 Task: Zoom in the location "Villa in Joshua Tree, California, United States" two times.
Action: Mouse moved to (1003, 164)
Screenshot: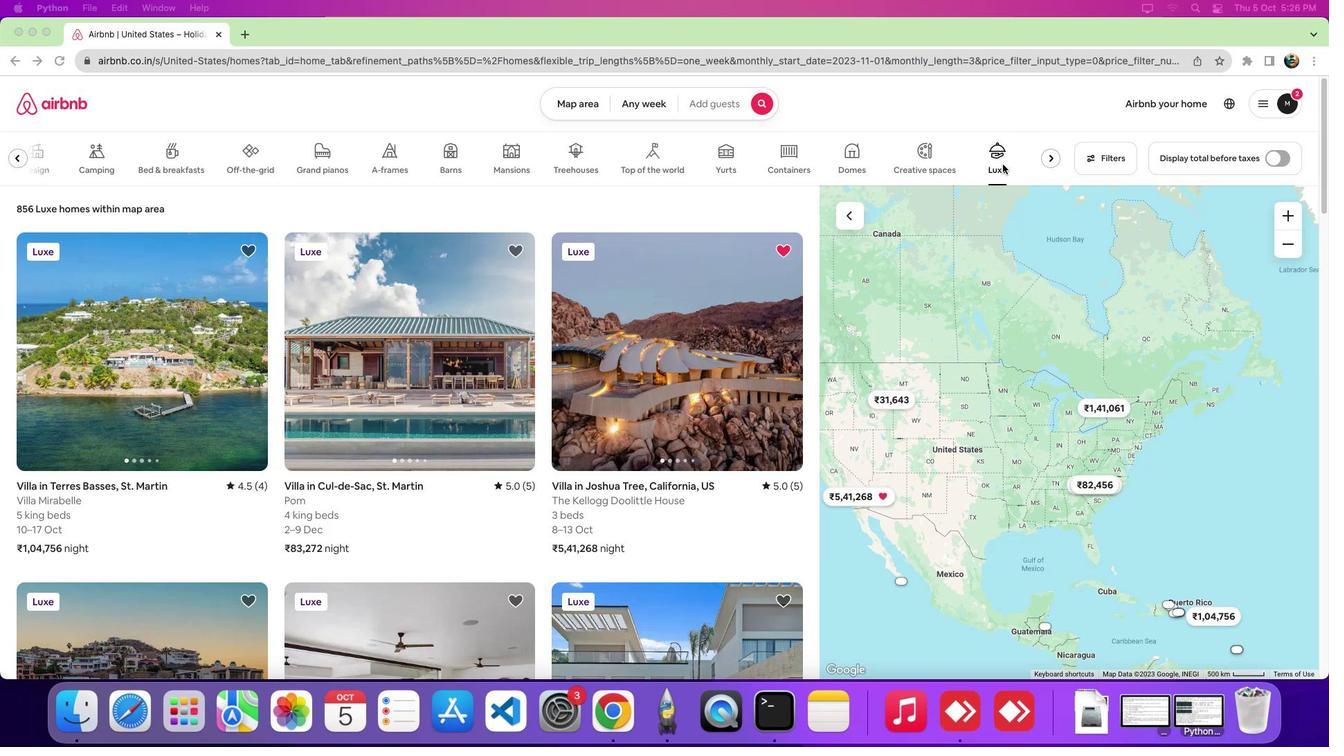 
Action: Mouse pressed left at (1003, 164)
Screenshot: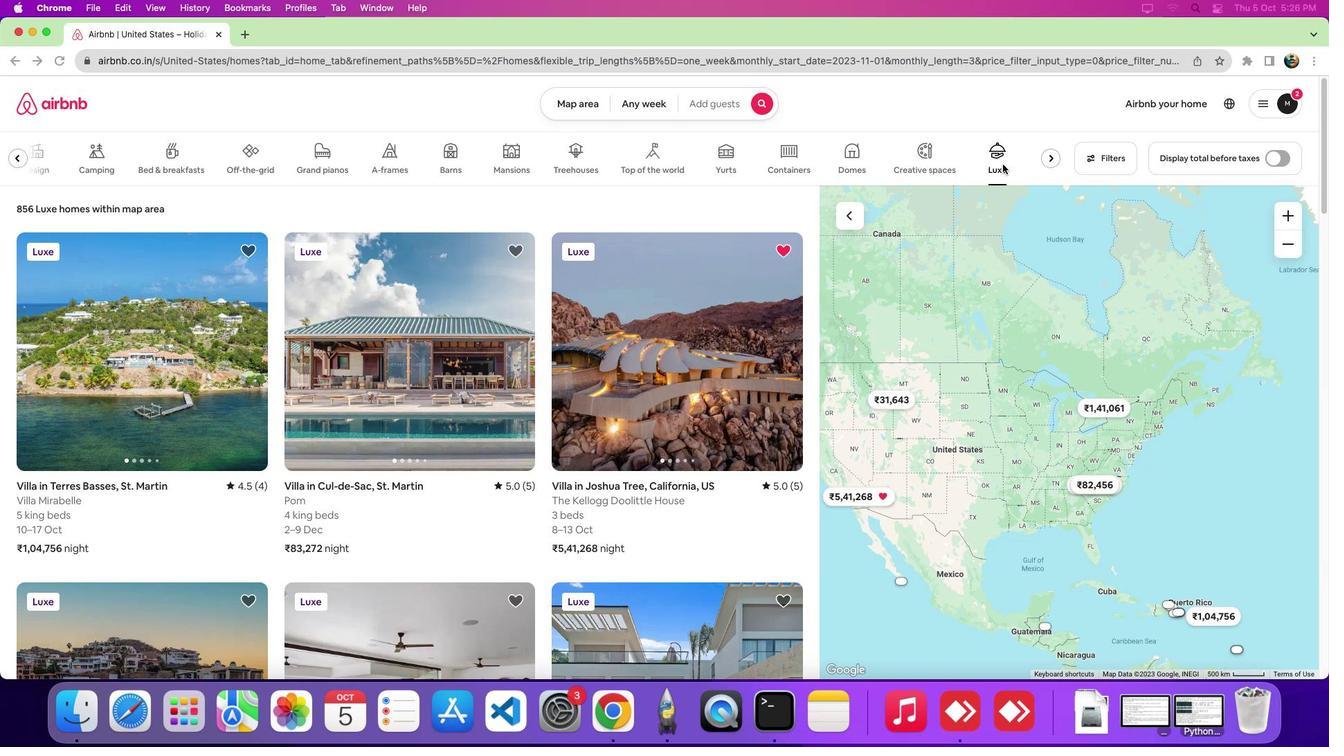 
Action: Mouse moved to (668, 371)
Screenshot: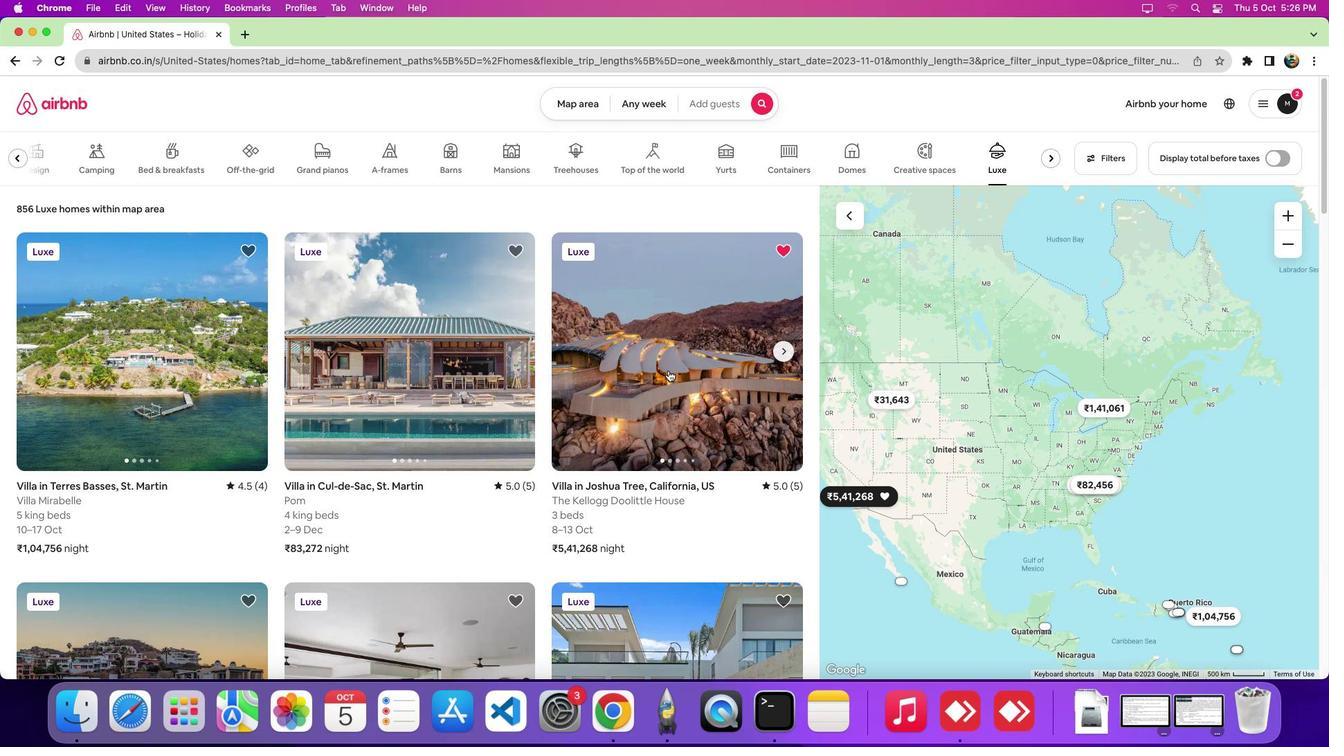 
Action: Mouse pressed left at (668, 371)
Screenshot: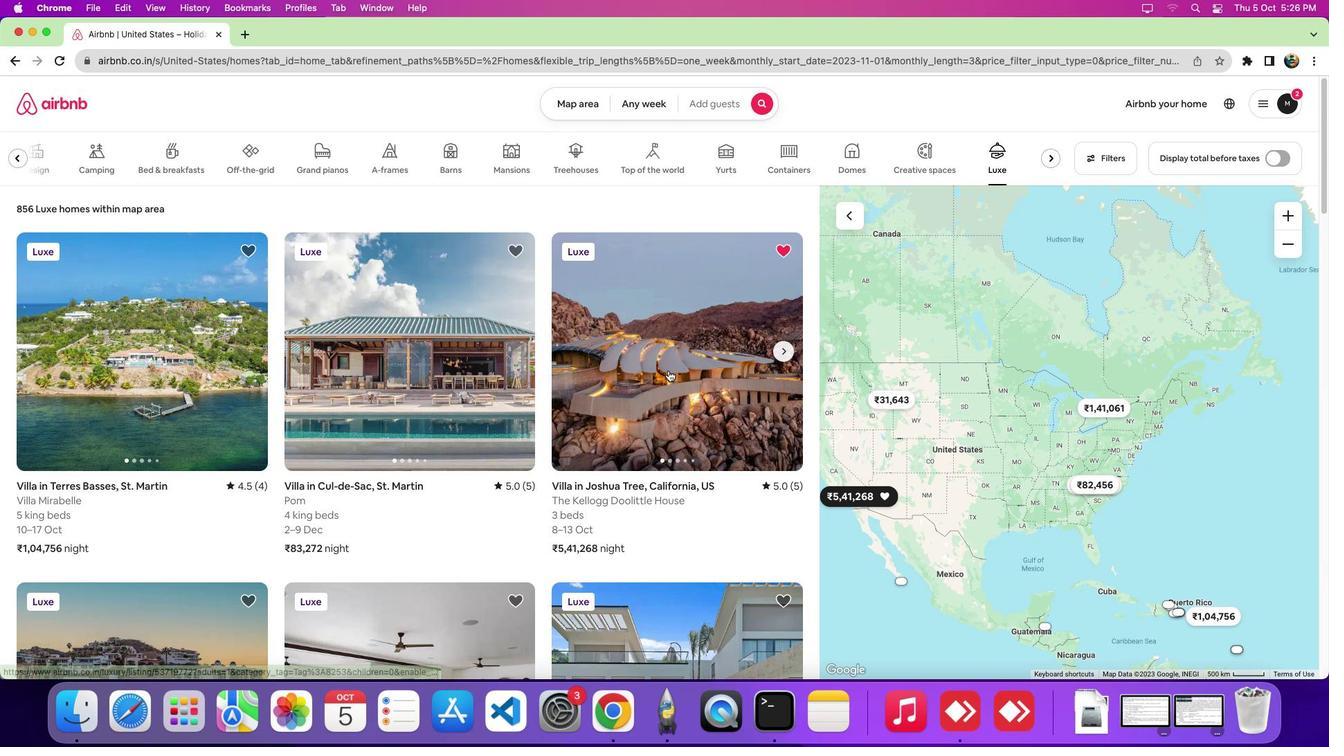 
Action: Mouse moved to (676, 445)
Screenshot: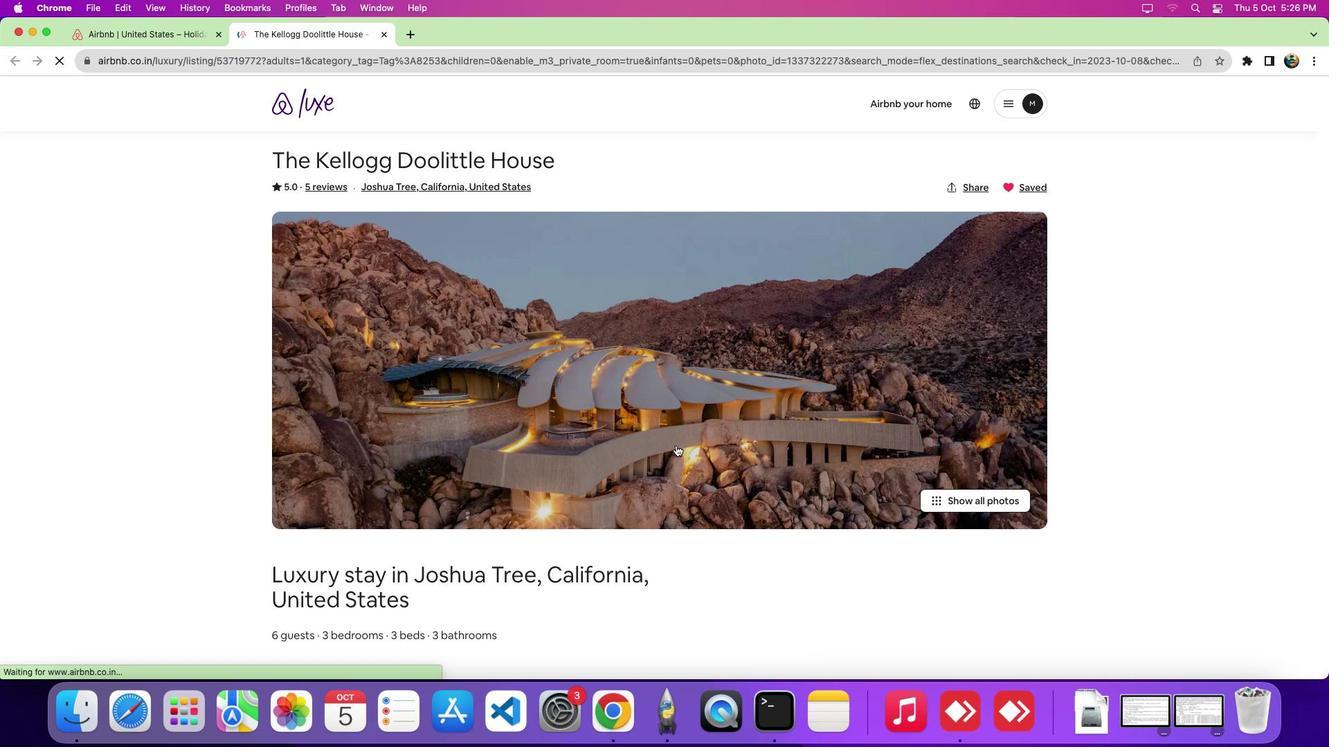 
Action: Mouse scrolled (676, 445) with delta (0, 0)
Screenshot: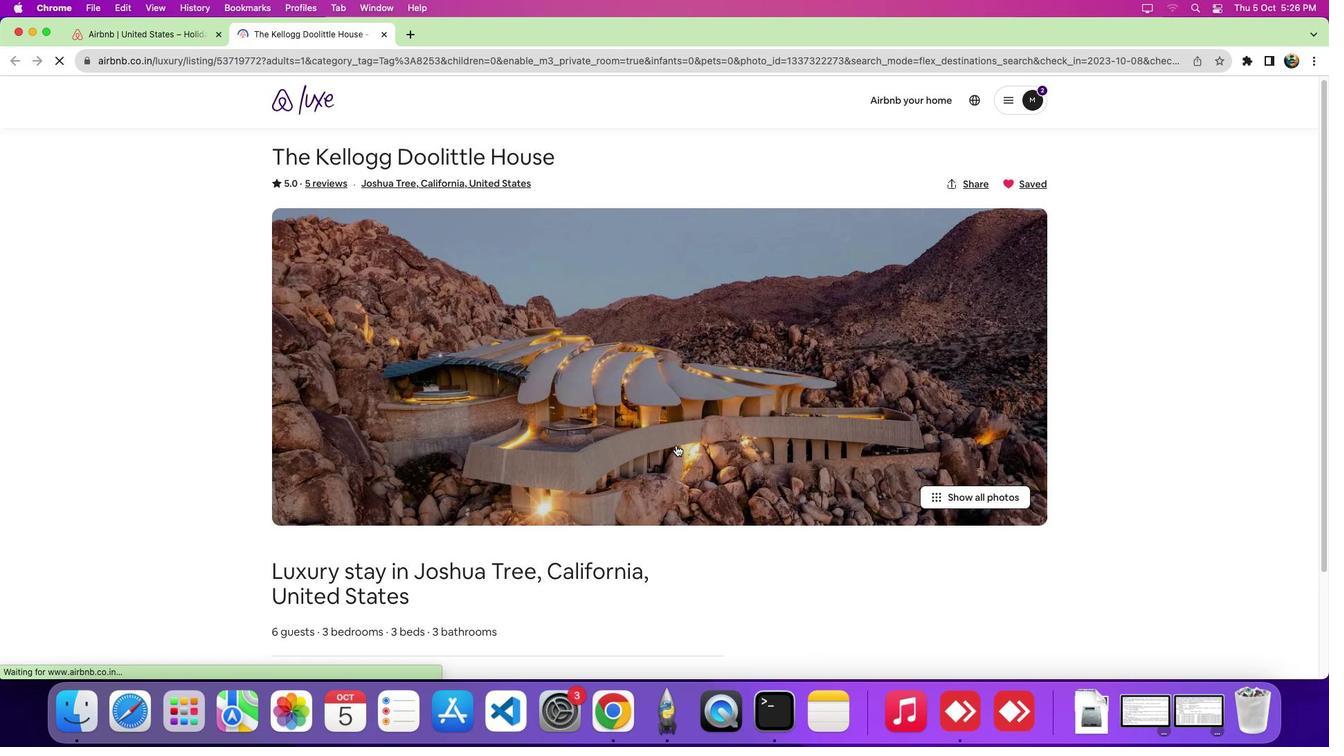 
Action: Mouse scrolled (676, 445) with delta (0, -1)
Screenshot: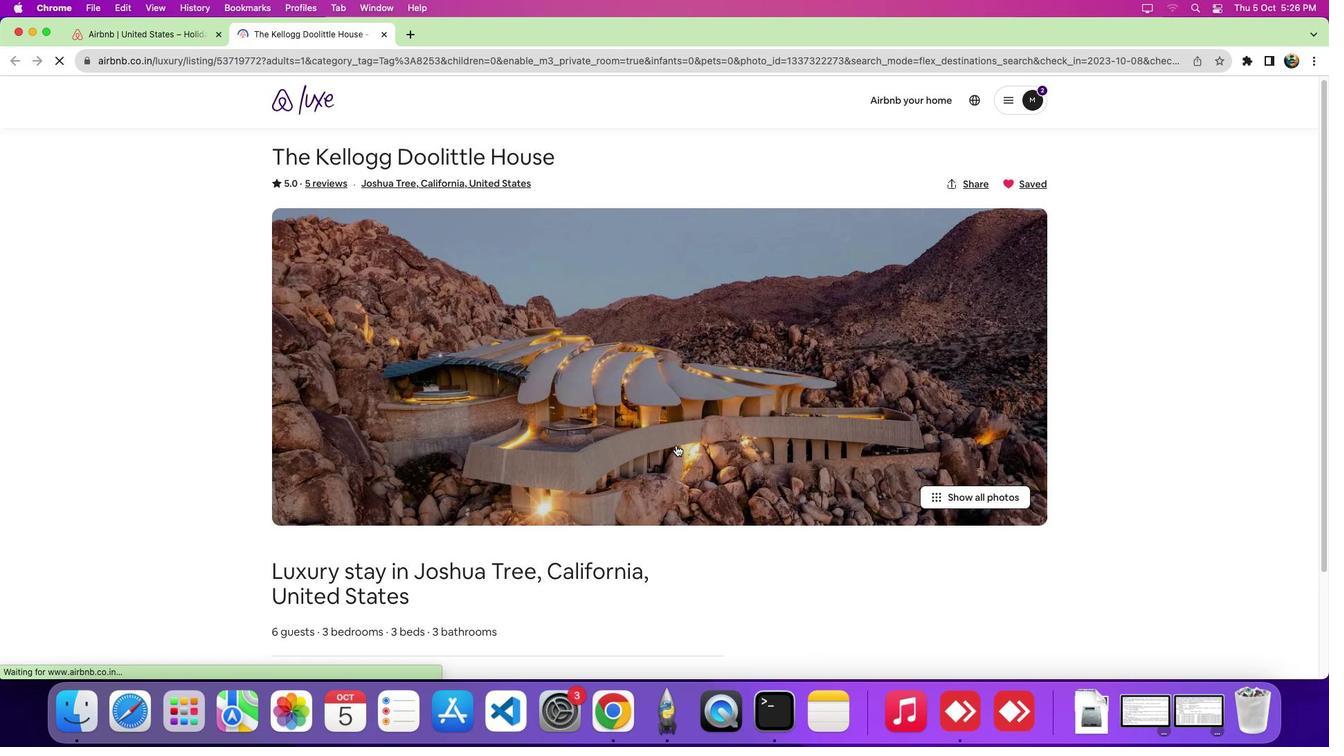 
Action: Mouse scrolled (676, 445) with delta (0, -6)
Screenshot: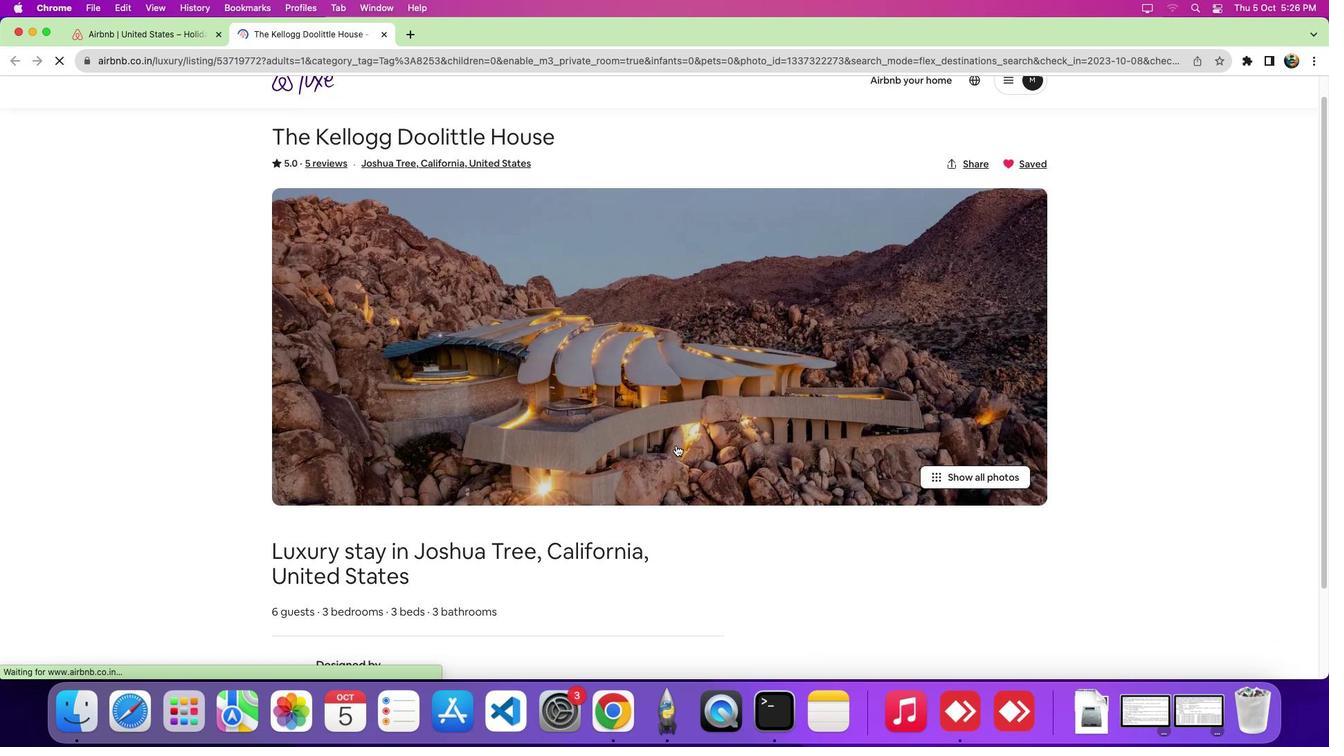 
Action: Mouse scrolled (676, 445) with delta (0, -9)
Screenshot: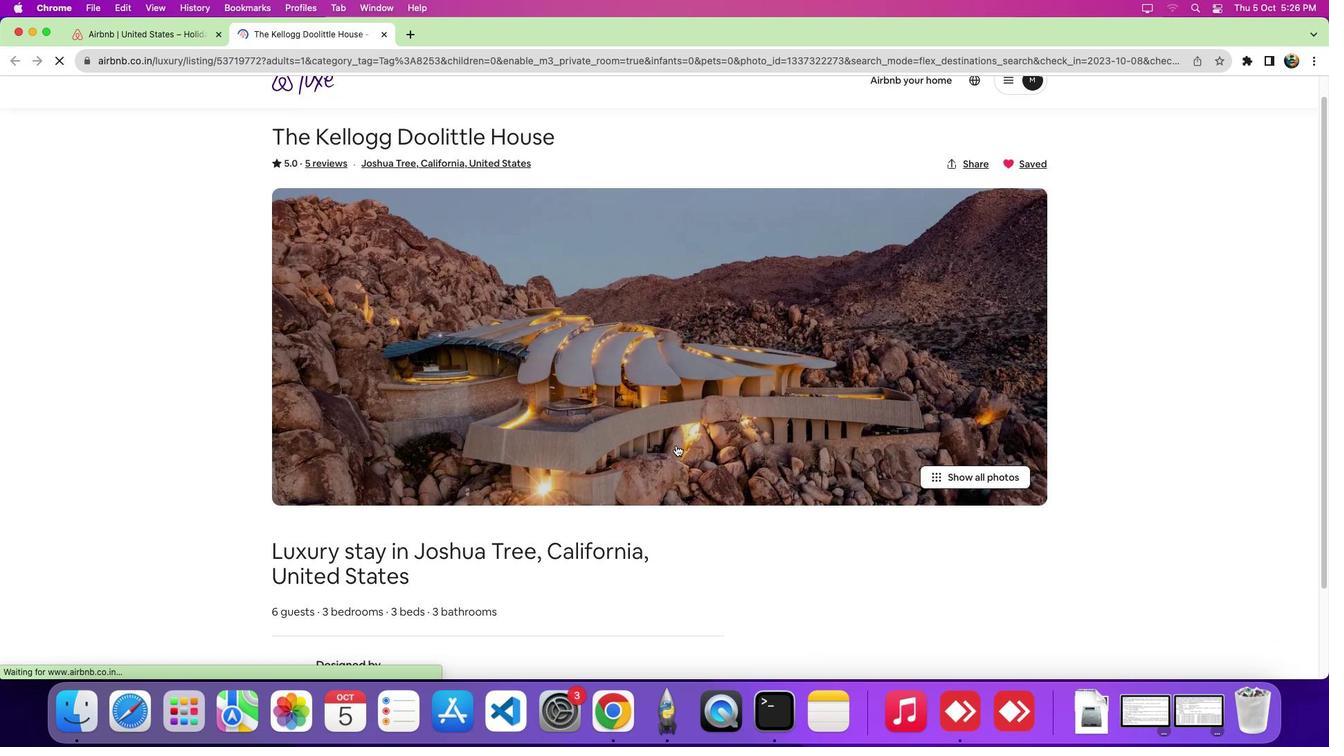 
Action: Mouse scrolled (676, 445) with delta (0, -10)
Screenshot: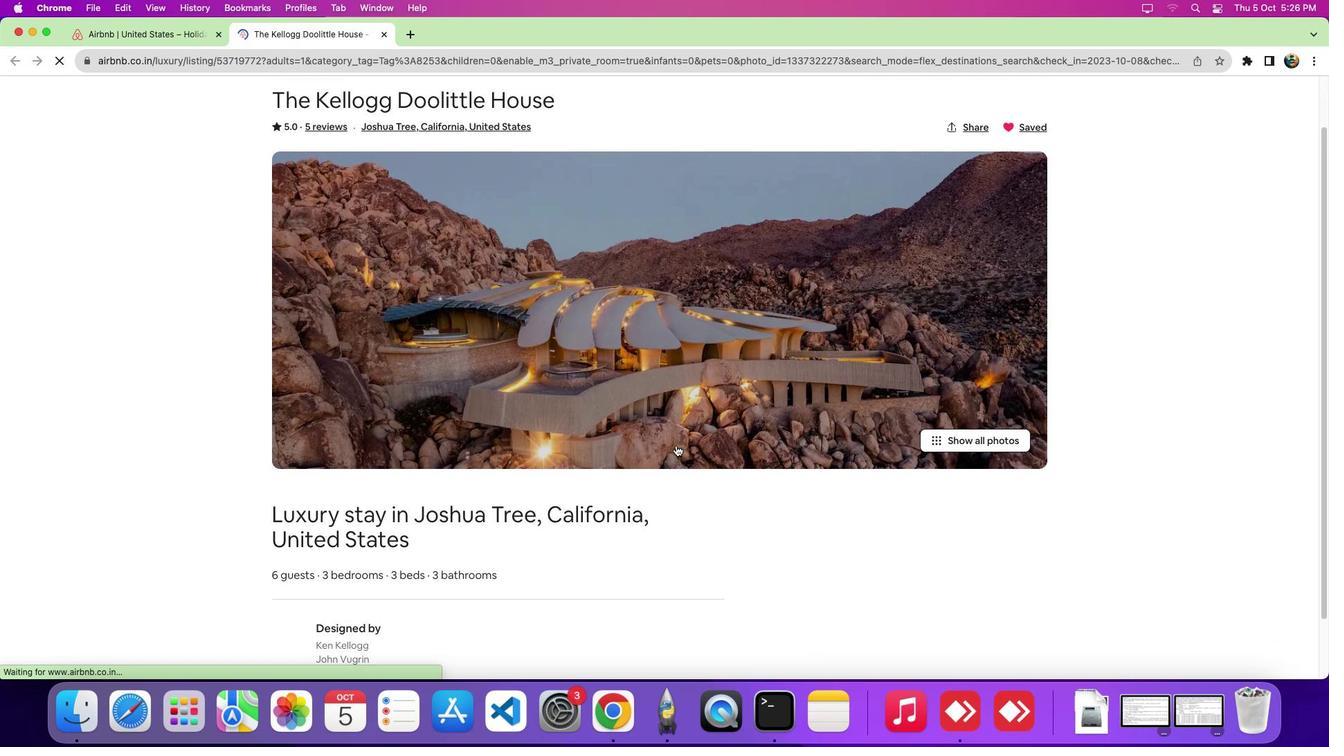 
Action: Mouse scrolled (676, 445) with delta (0, 0)
Screenshot: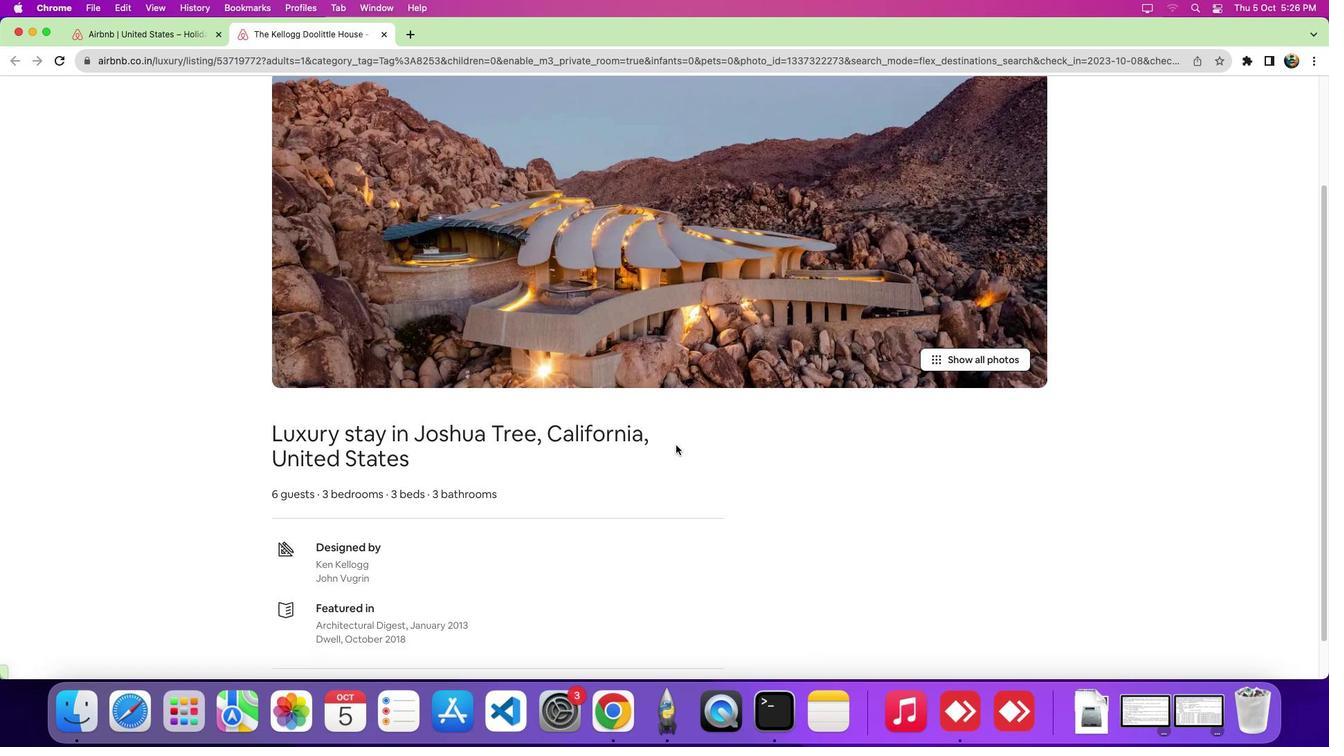 
Action: Mouse scrolled (676, 445) with delta (0, -1)
Screenshot: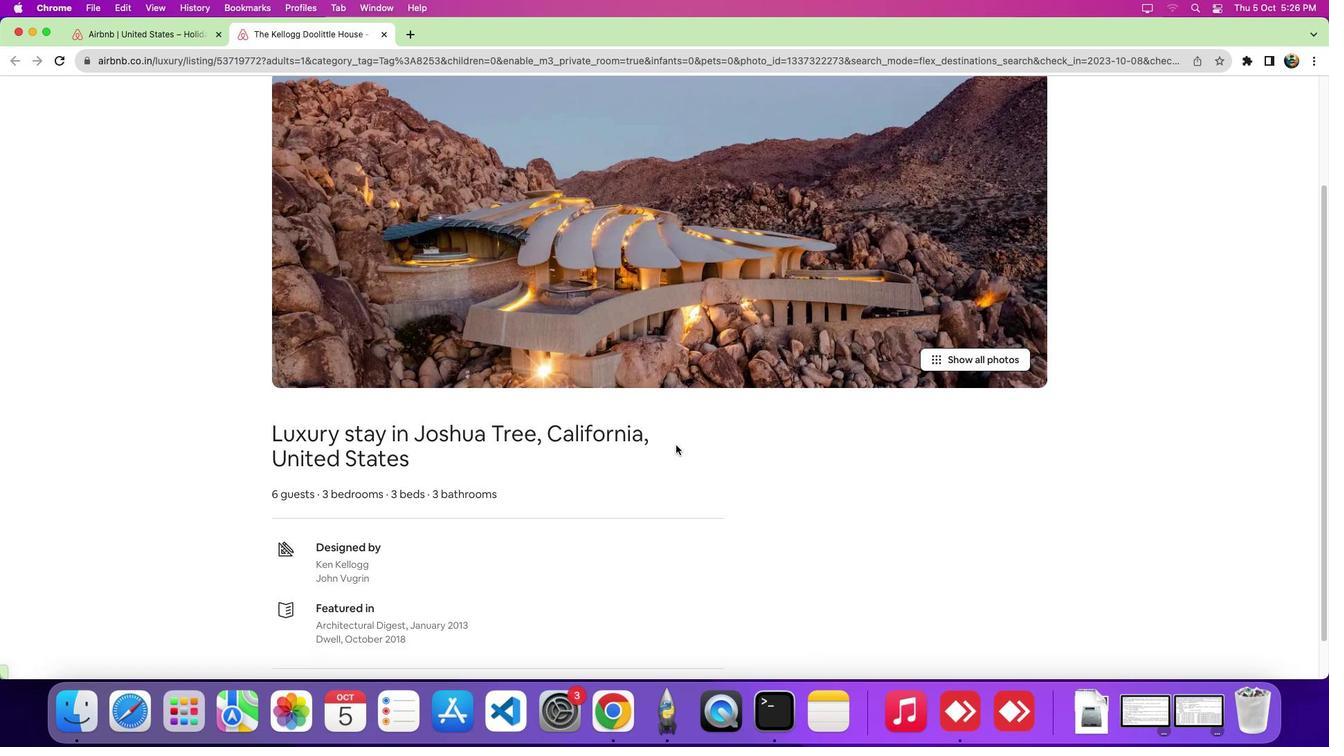 
Action: Mouse scrolled (676, 445) with delta (0, -6)
Screenshot: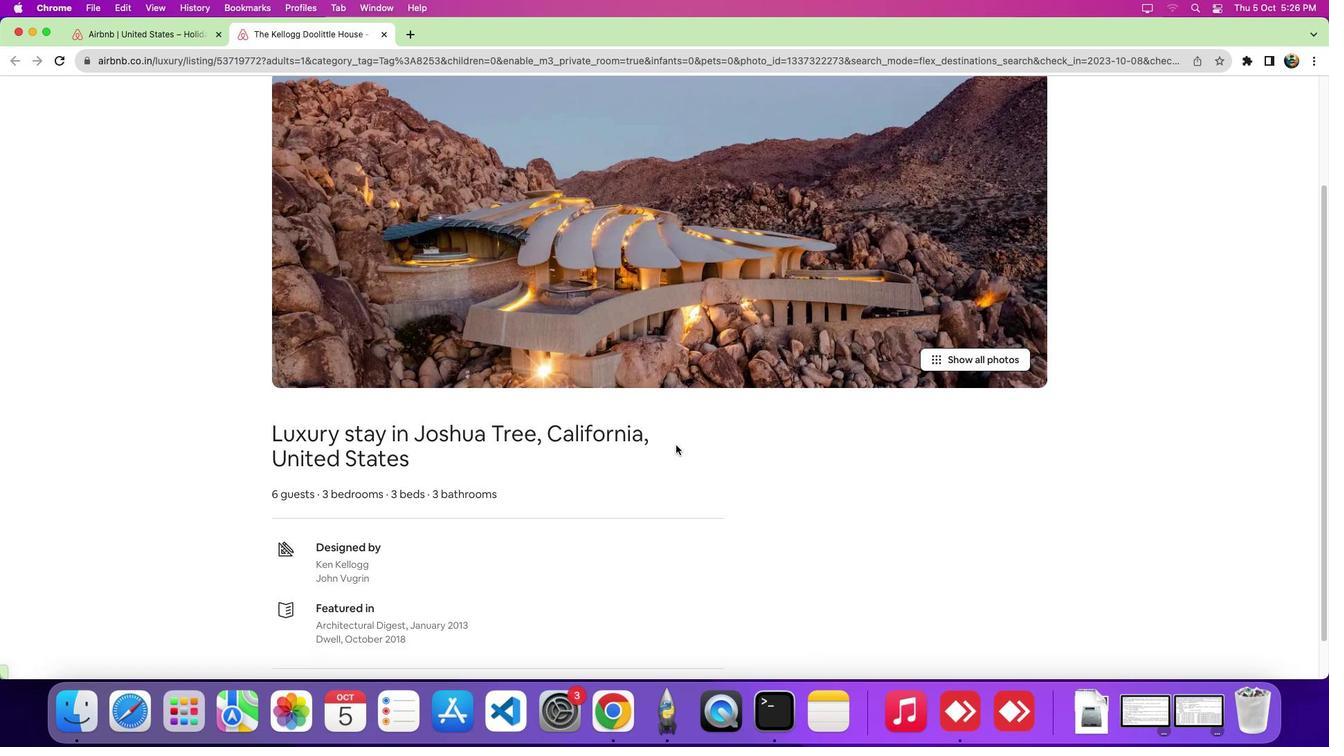
Action: Mouse scrolled (676, 445) with delta (0, -9)
Screenshot: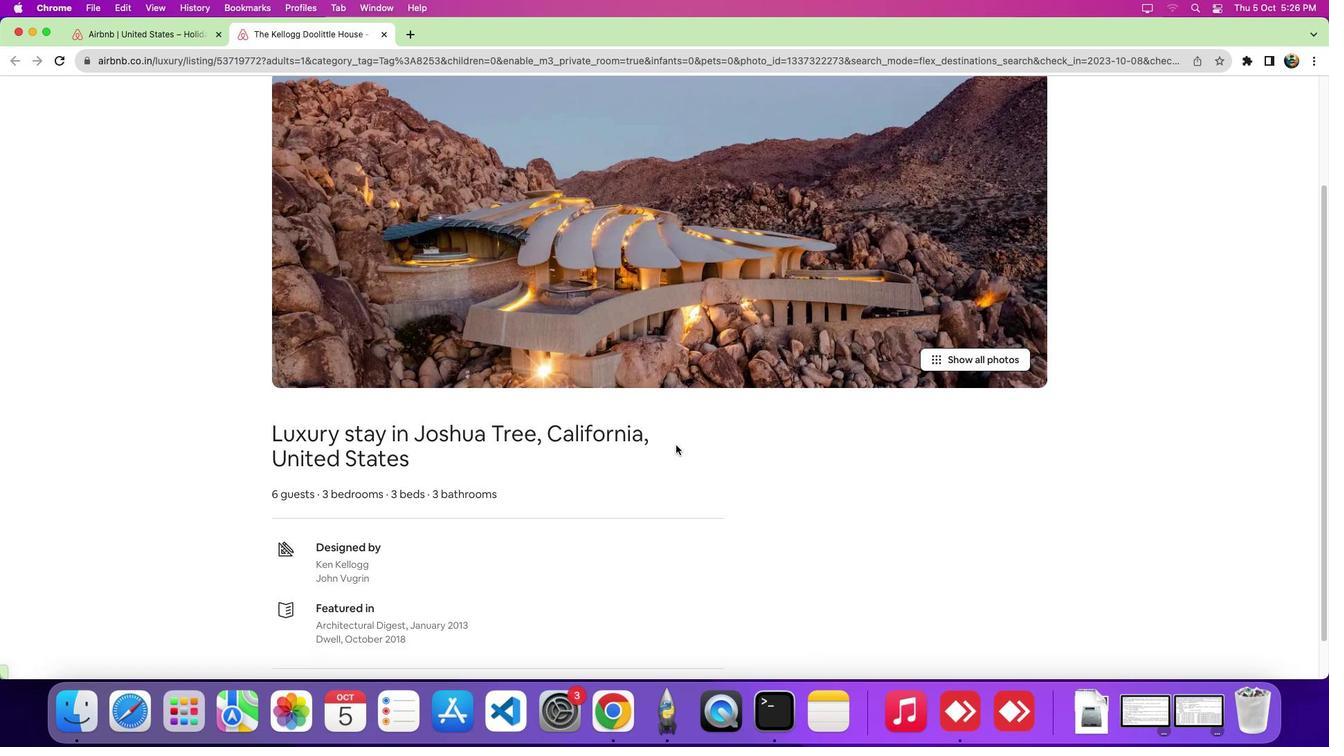 
Action: Mouse scrolled (676, 445) with delta (0, -11)
Screenshot: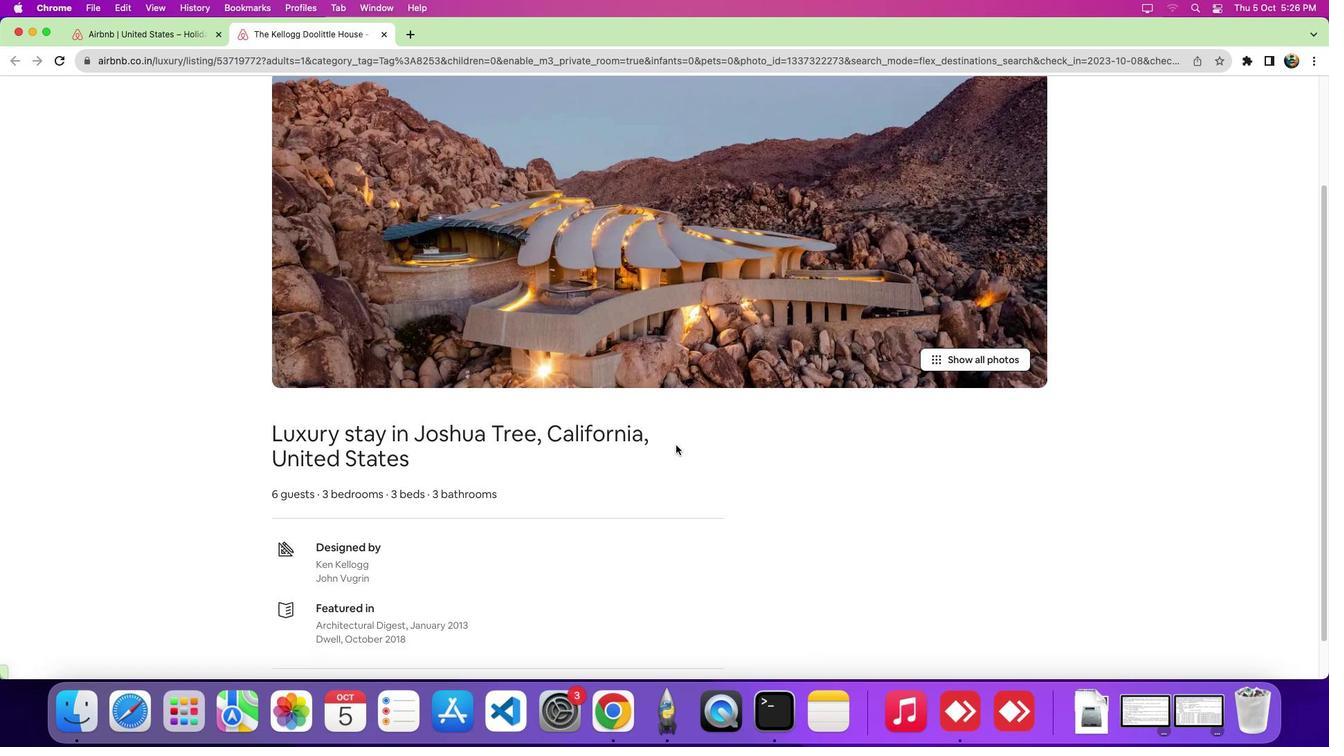 
Action: Mouse scrolled (676, 445) with delta (0, -11)
Screenshot: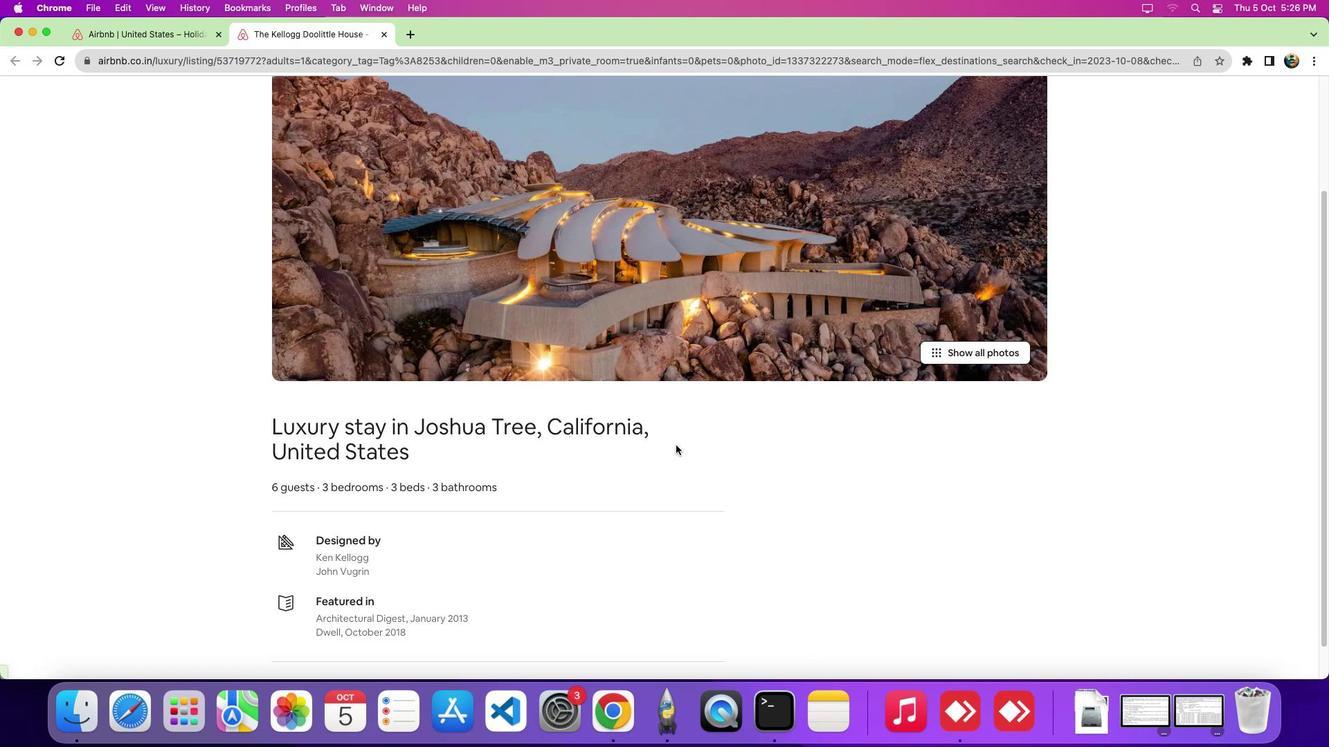 
Action: Mouse scrolled (676, 445) with delta (0, 0)
Screenshot: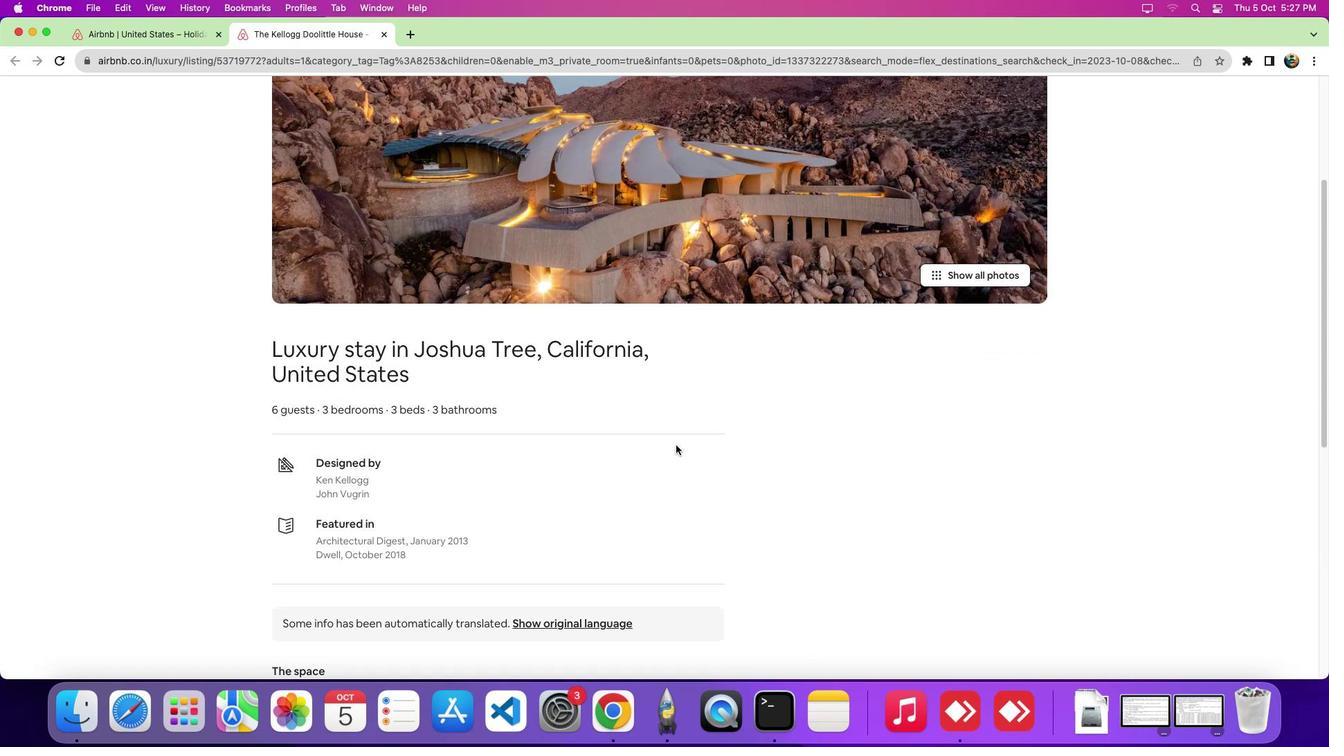 
Action: Mouse scrolled (676, 445) with delta (0, -1)
Screenshot: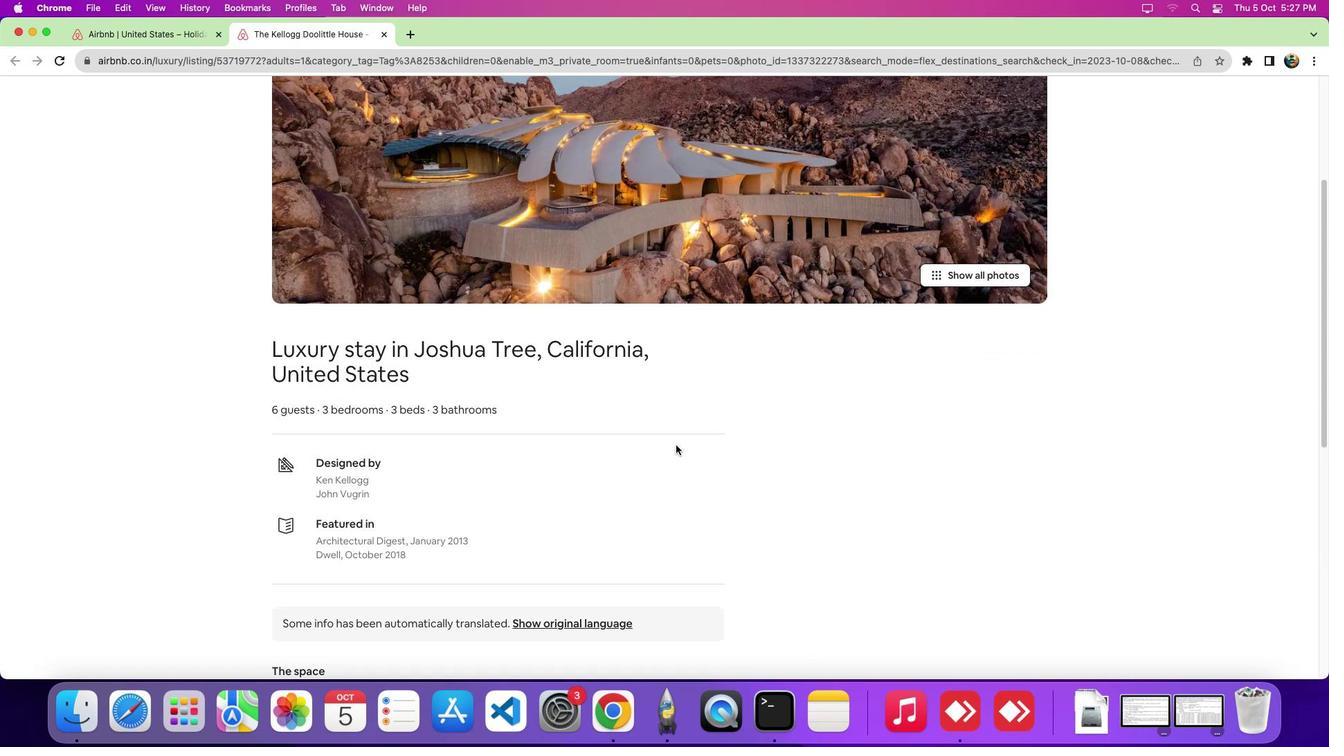 
Action: Mouse scrolled (676, 445) with delta (0, -6)
Screenshot: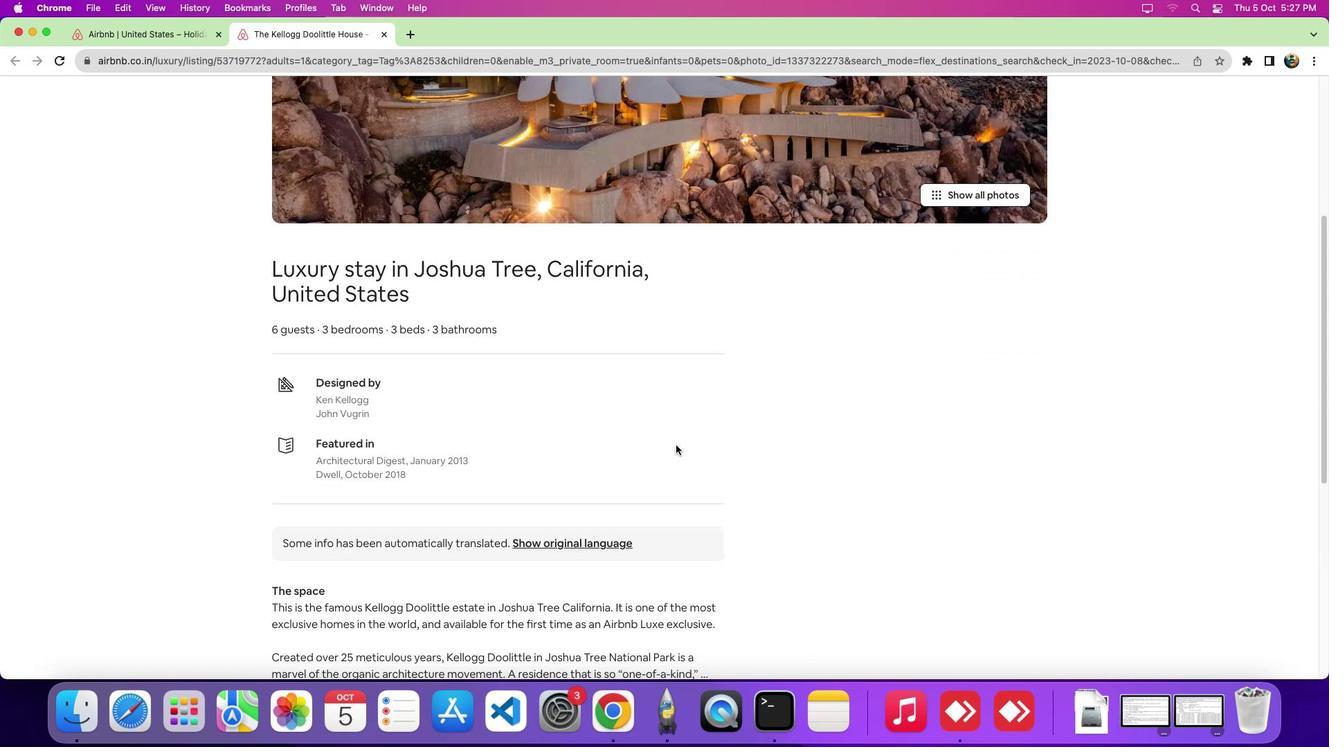 
Action: Mouse scrolled (676, 445) with delta (0, -9)
Screenshot: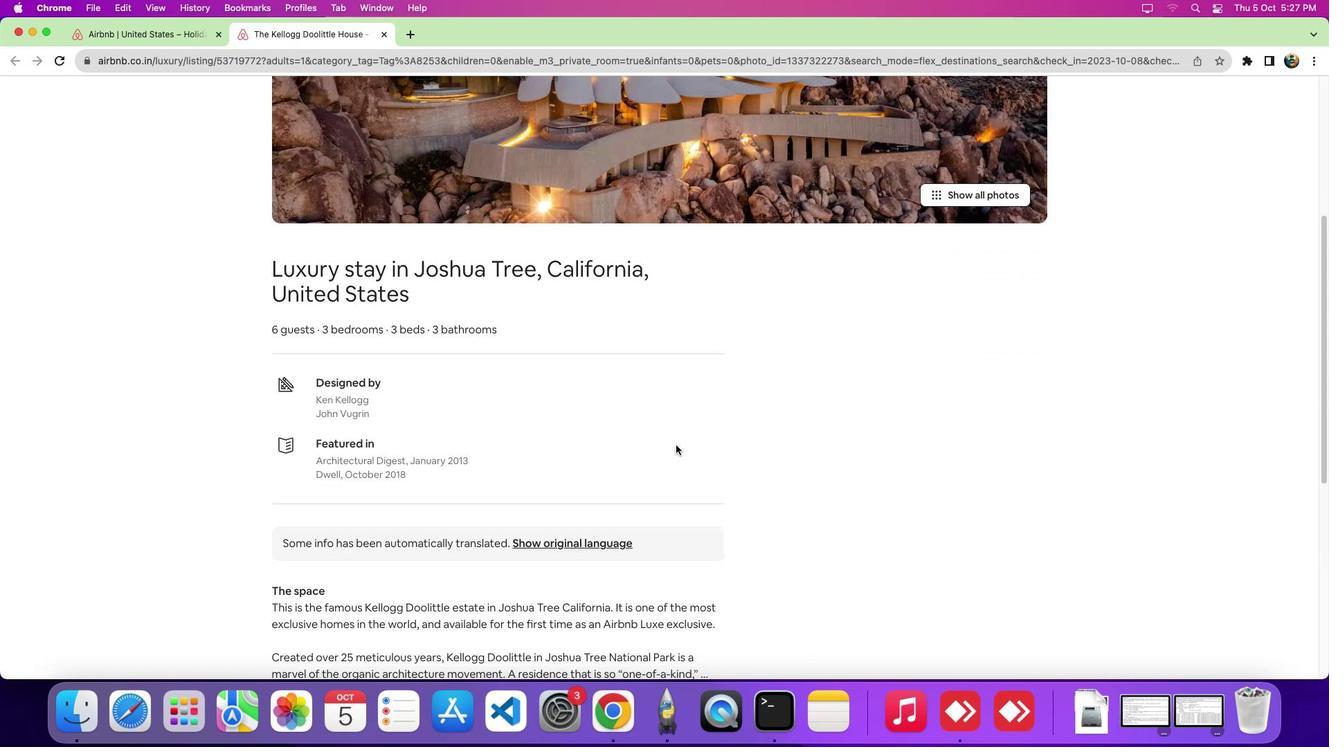 
Action: Mouse scrolled (676, 445) with delta (0, -11)
Screenshot: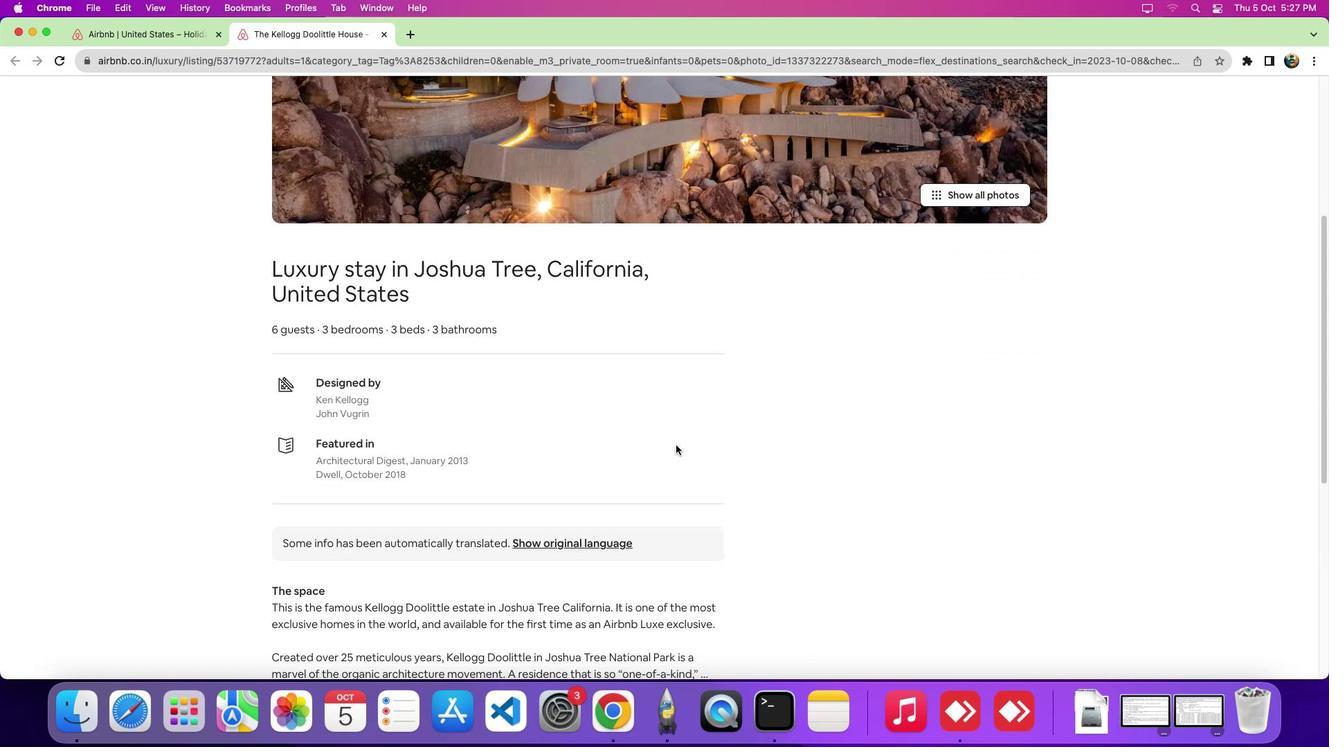 
Action: Mouse scrolled (676, 445) with delta (0, -11)
Screenshot: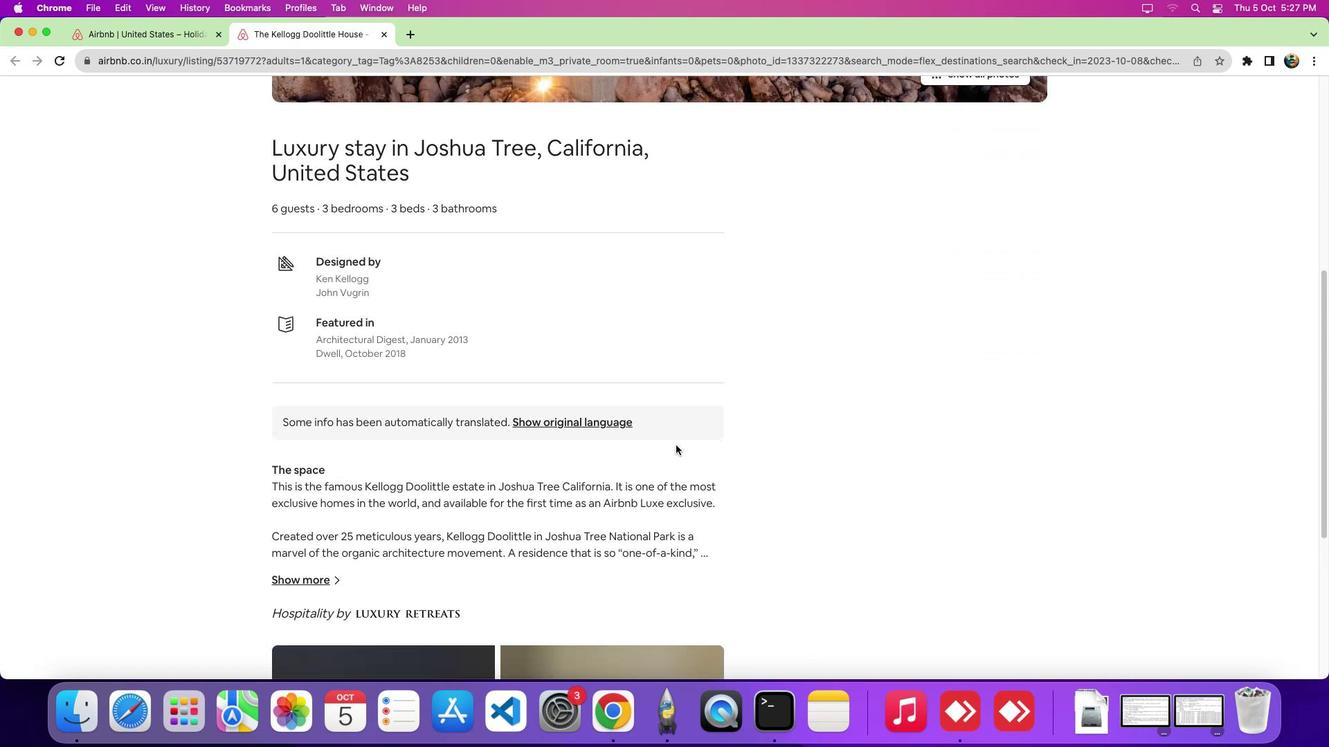 
Action: Mouse moved to (526, 99)
Screenshot: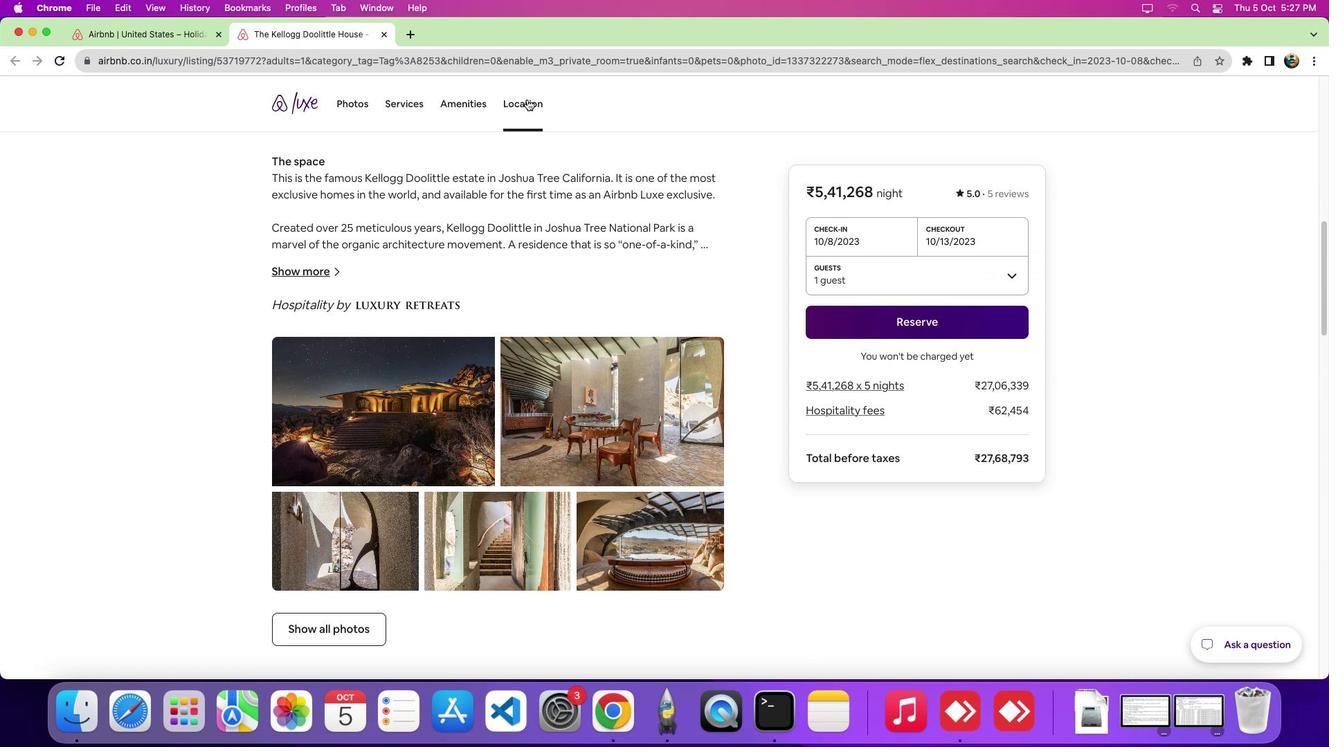 
Action: Mouse pressed left at (526, 99)
Screenshot: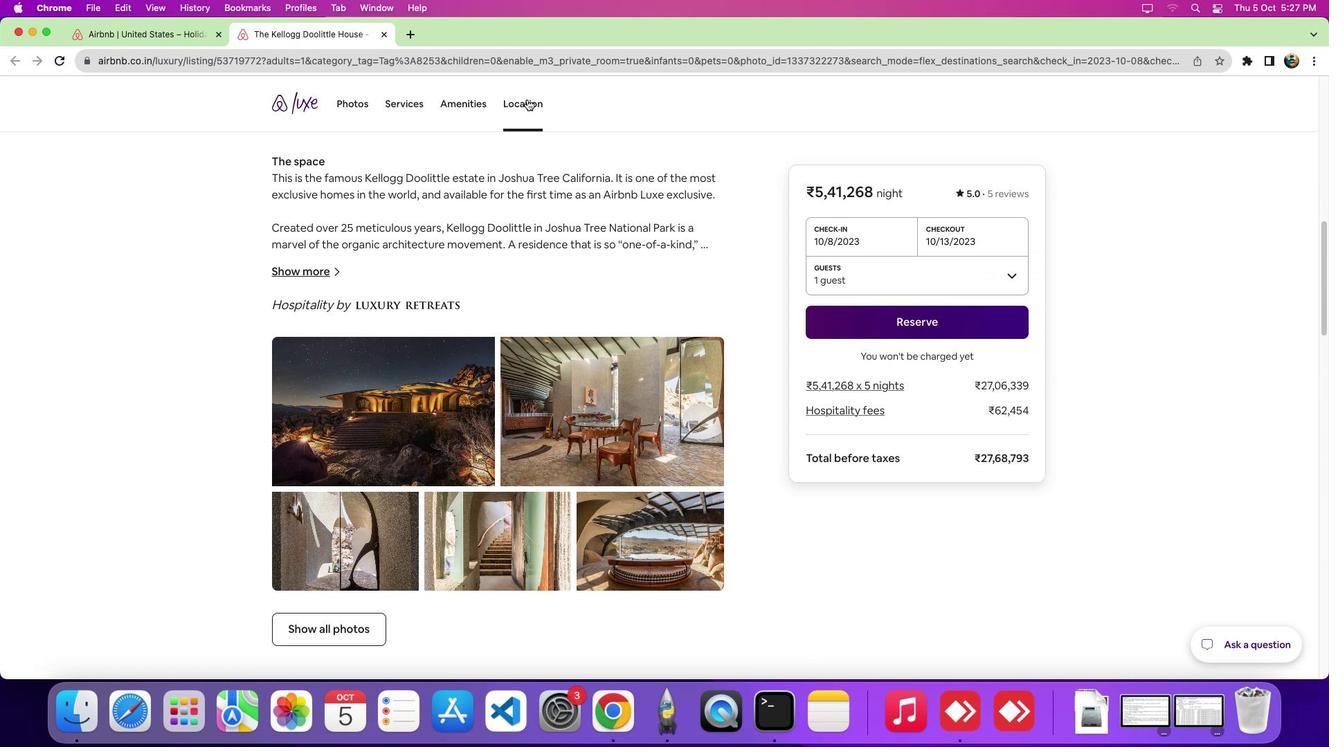 
Action: Mouse moved to (532, 117)
Screenshot: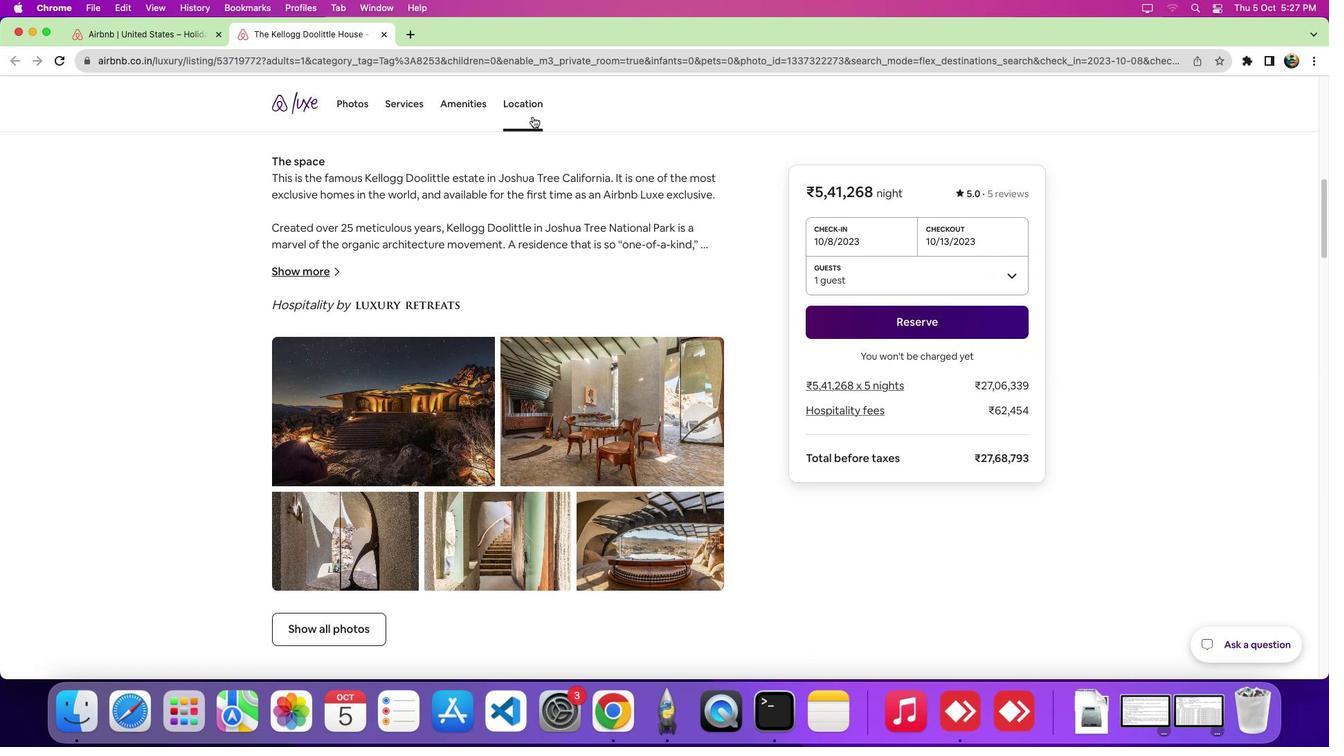 
Action: Mouse pressed left at (532, 117)
Screenshot: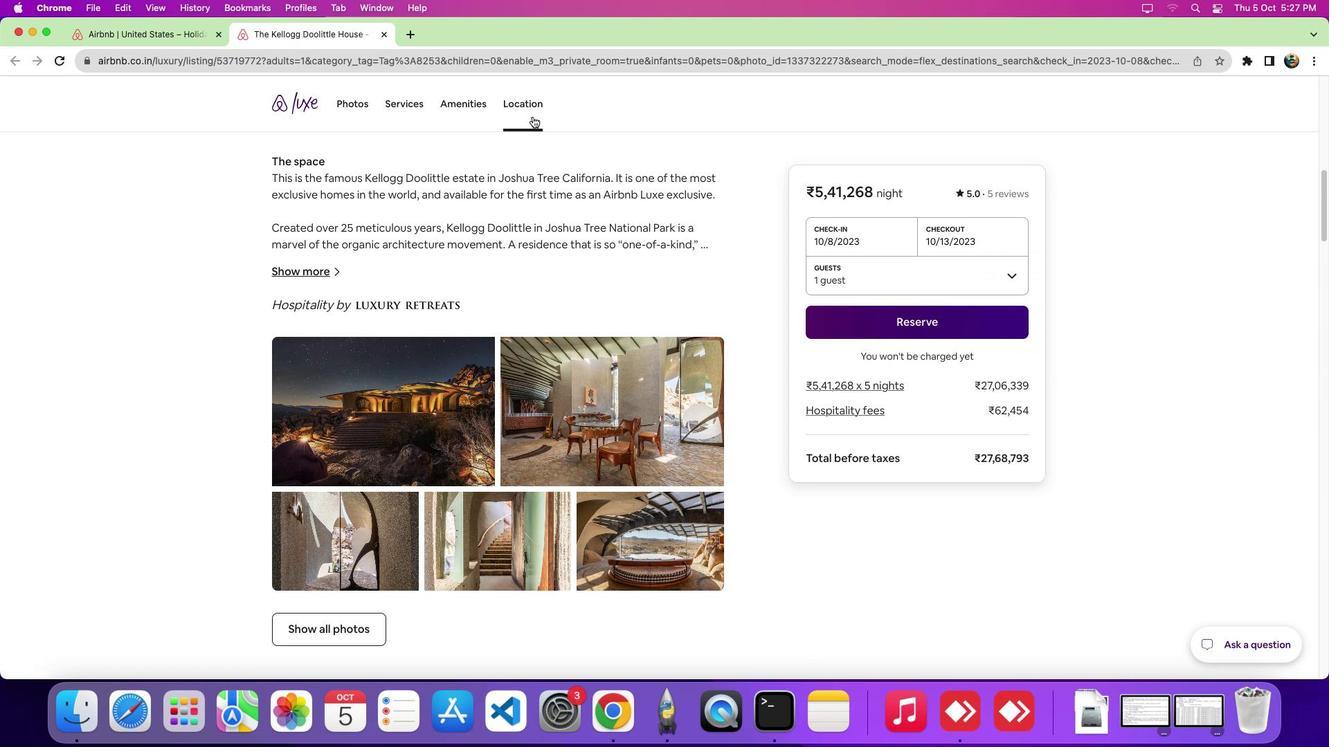 
Action: Mouse moved to (1015, 328)
Screenshot: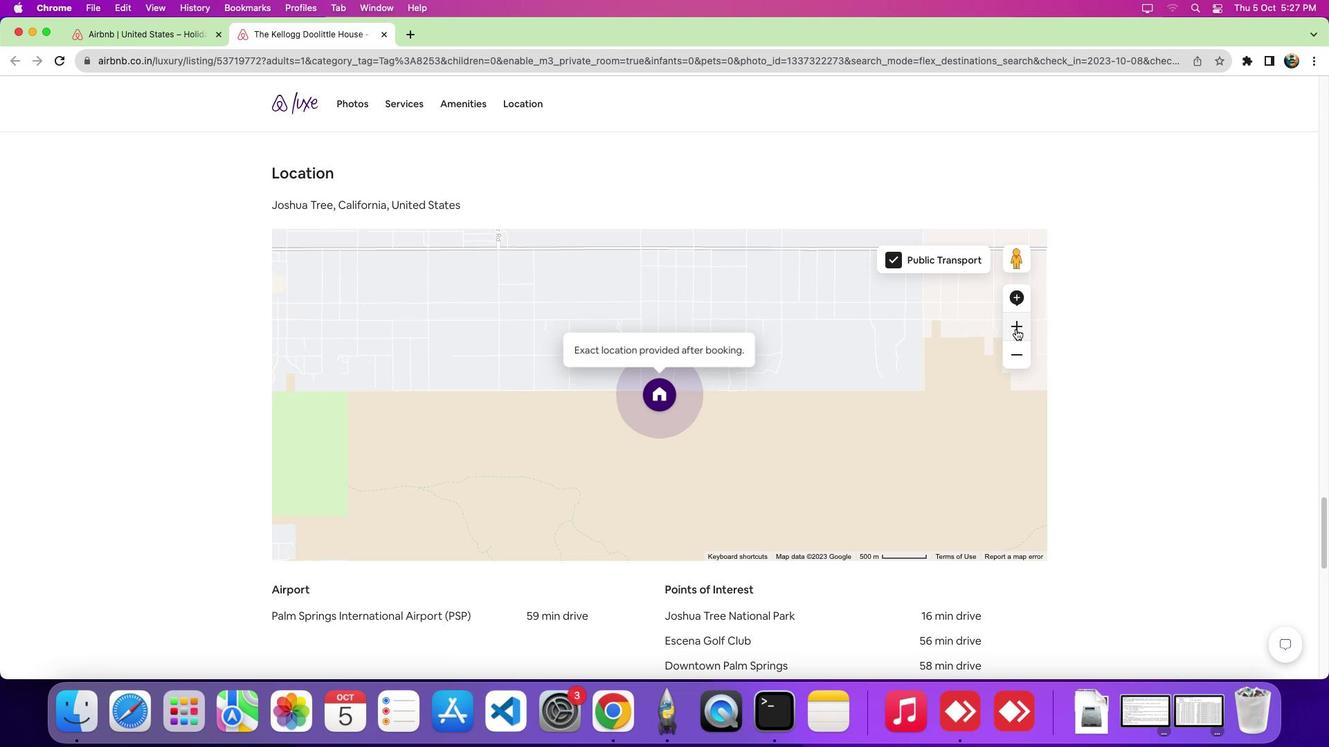 
Action: Mouse pressed left at (1015, 328)
Screenshot: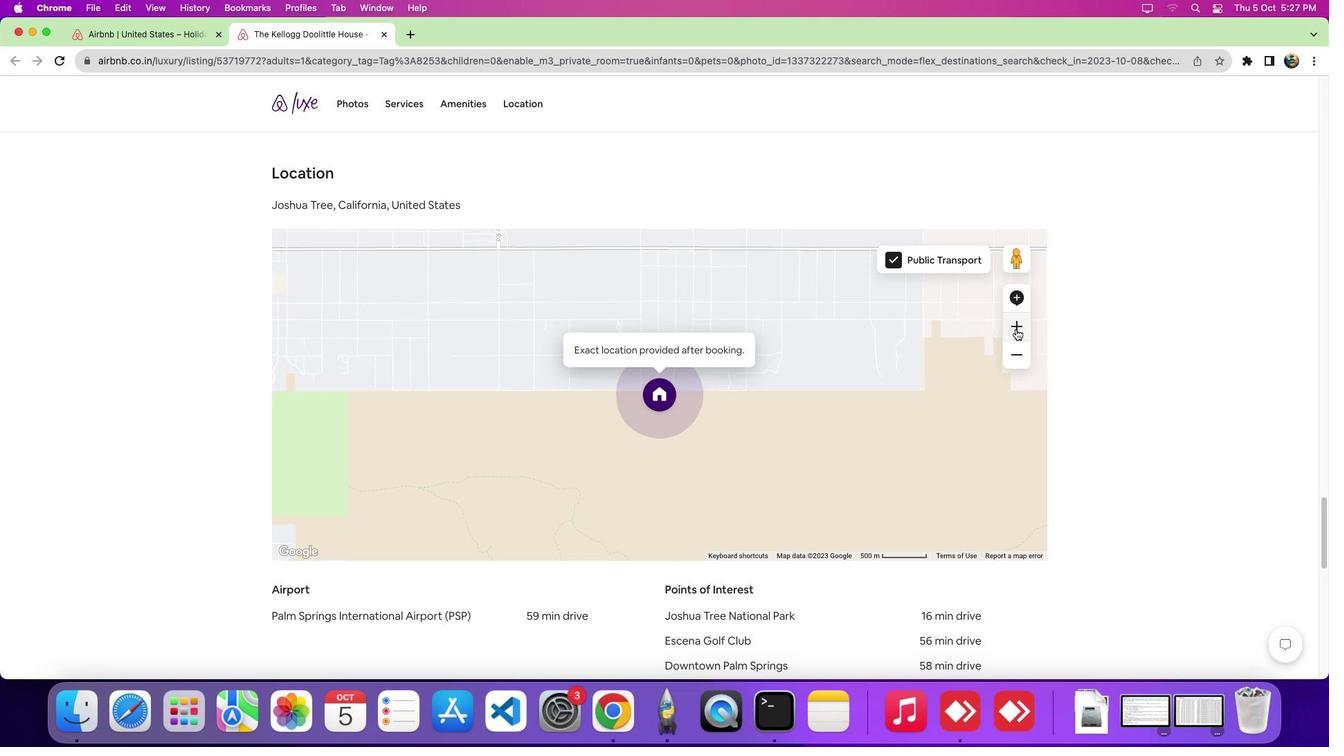 
Action: Mouse pressed left at (1015, 328)
Screenshot: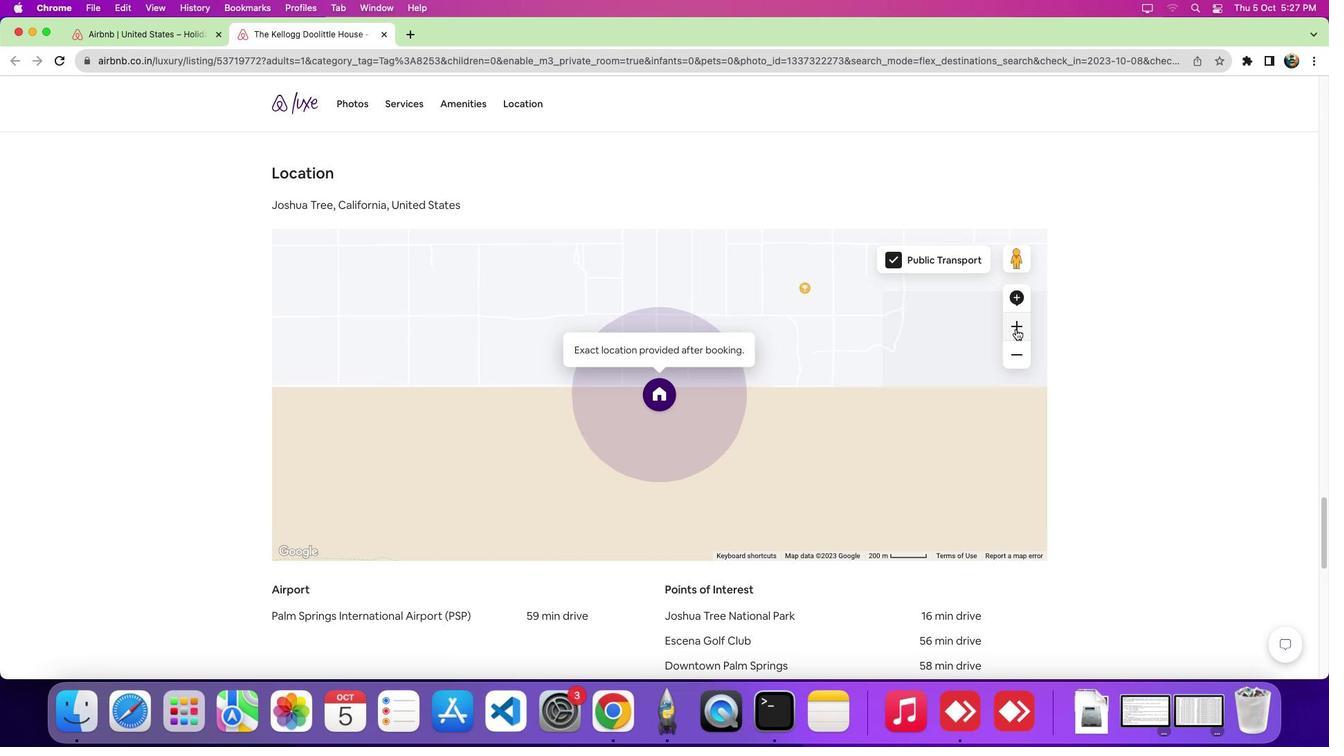 
